 Task: Filter date posted in the past 24 hours.
Action: Mouse moved to (250, 92)
Screenshot: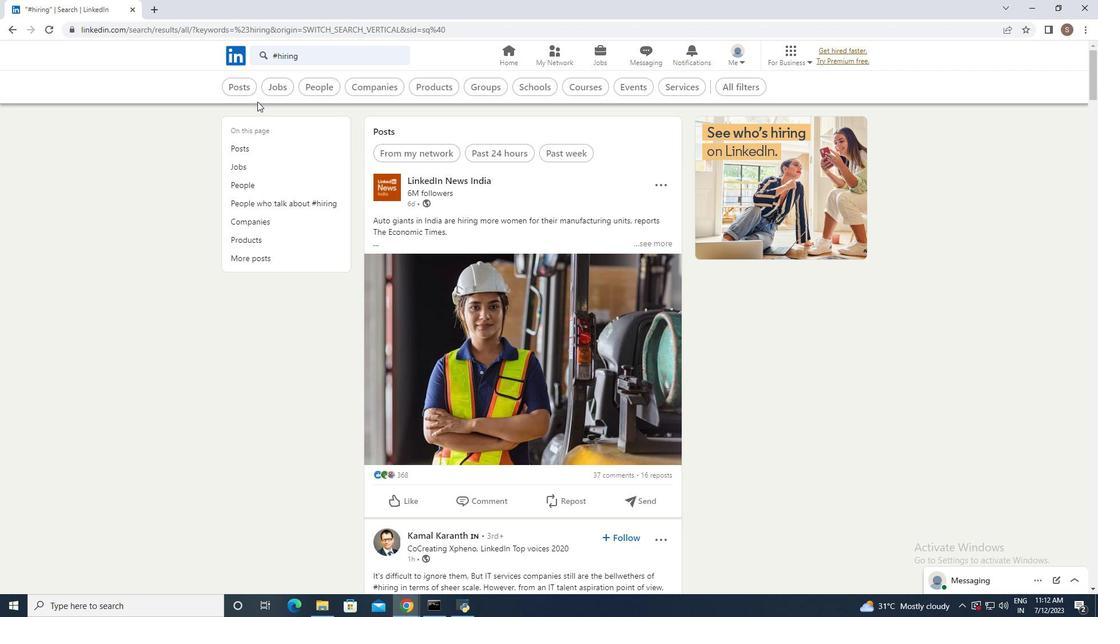 
Action: Mouse pressed left at (250, 92)
Screenshot: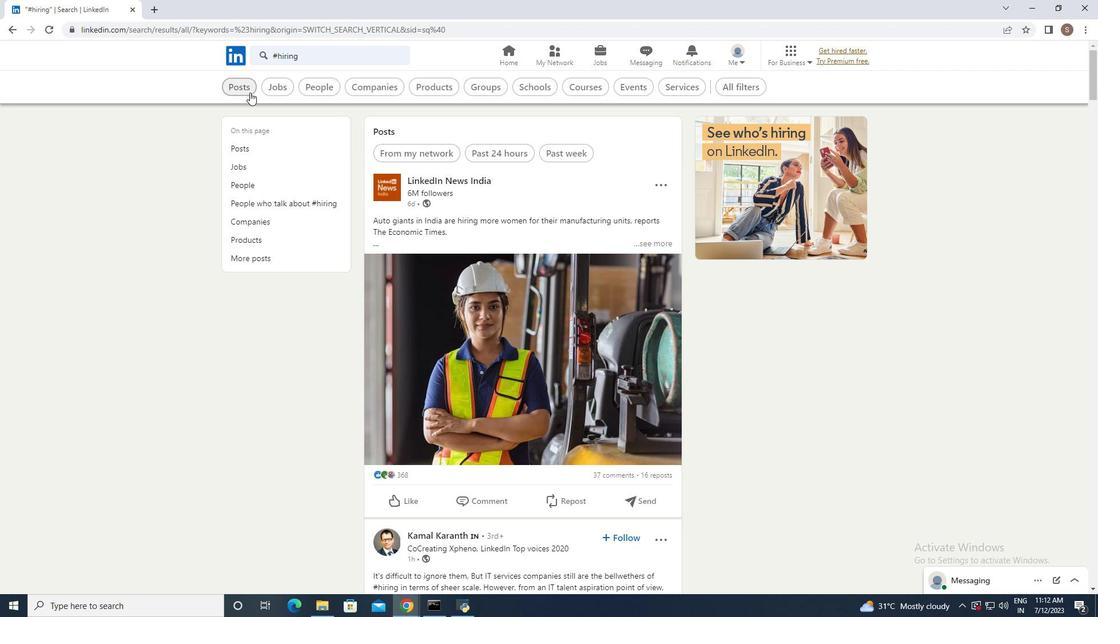 
Action: Mouse moved to (402, 82)
Screenshot: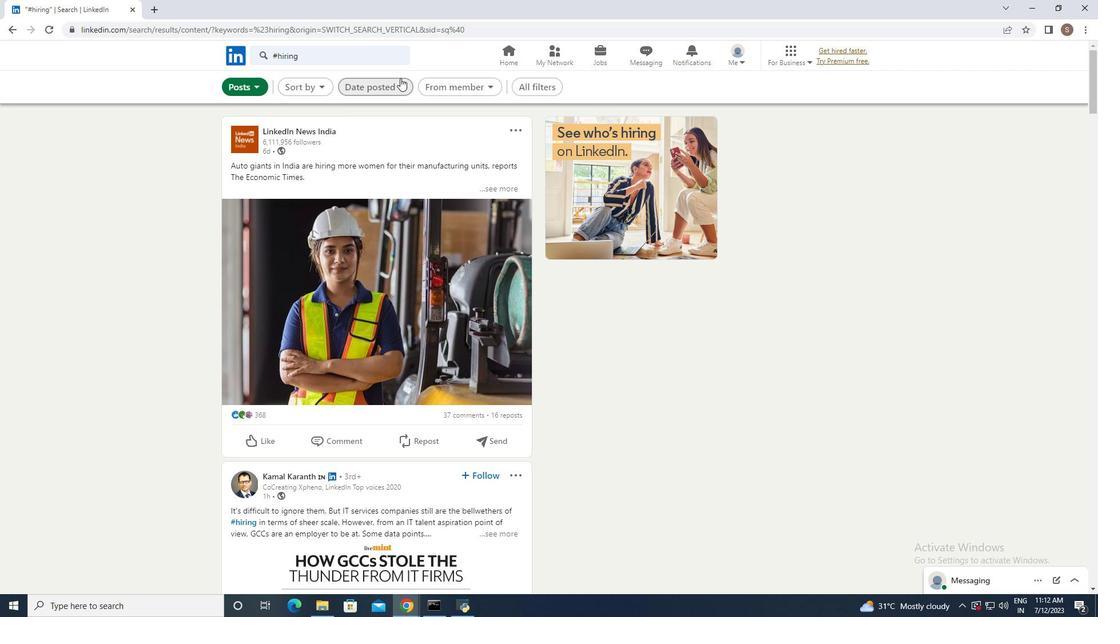 
Action: Mouse pressed left at (402, 82)
Screenshot: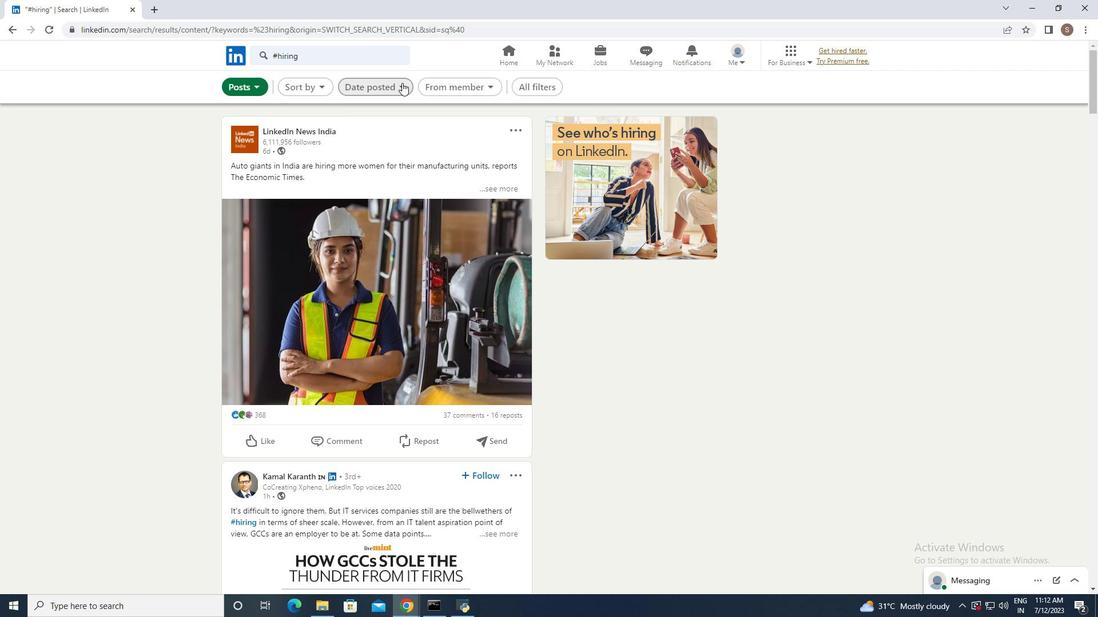 
Action: Mouse moved to (340, 119)
Screenshot: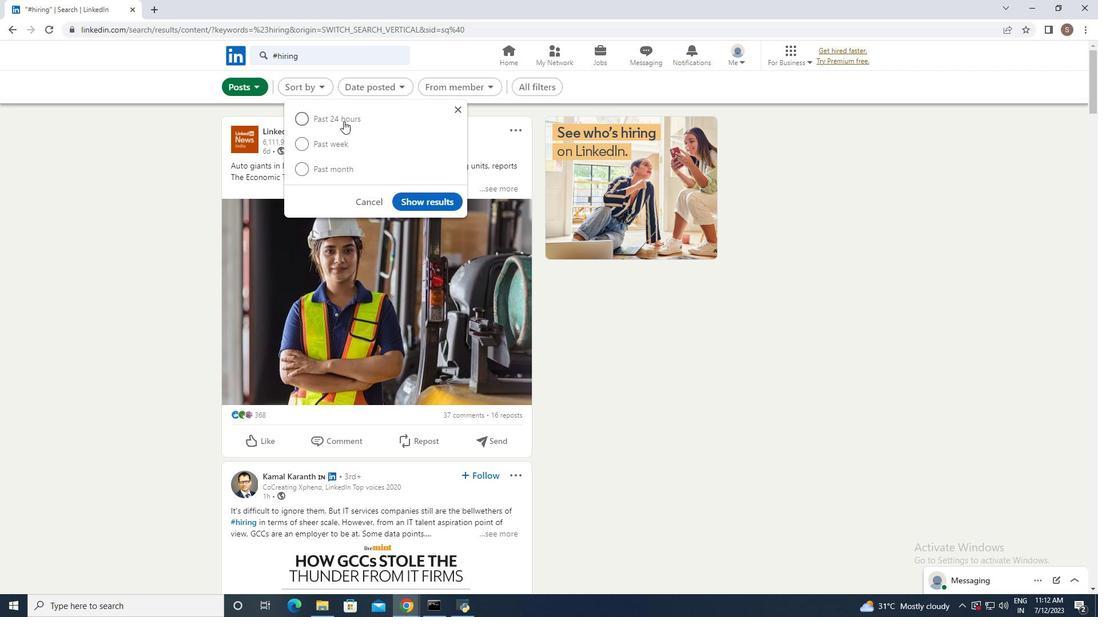 
Action: Mouse pressed left at (340, 119)
Screenshot: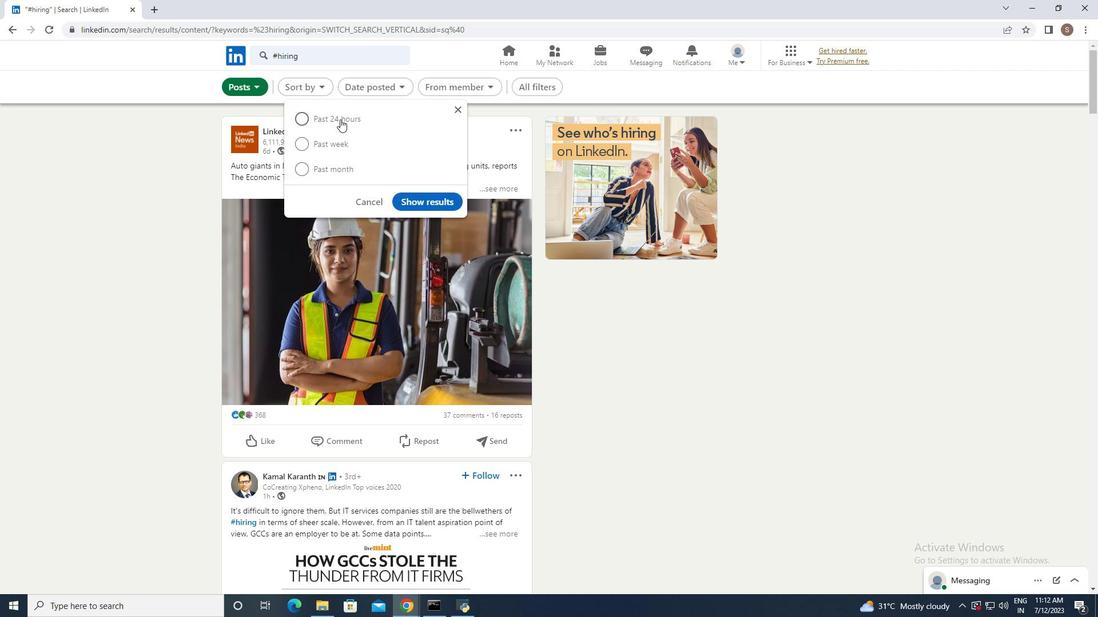 
Action: Mouse moved to (391, 88)
Screenshot: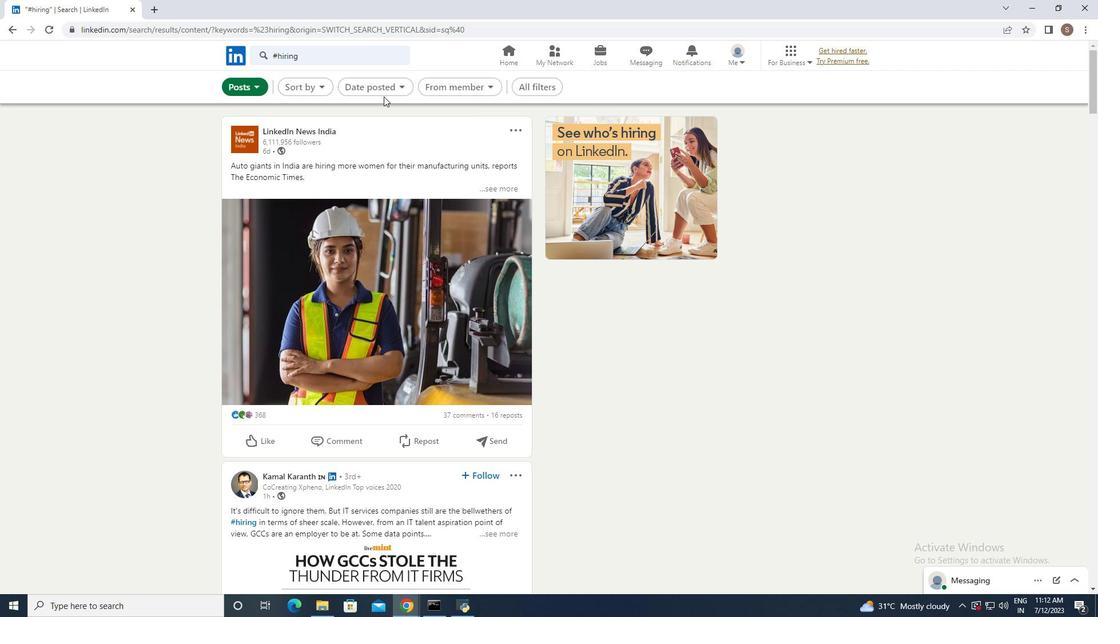 
Action: Mouse pressed left at (391, 88)
Screenshot: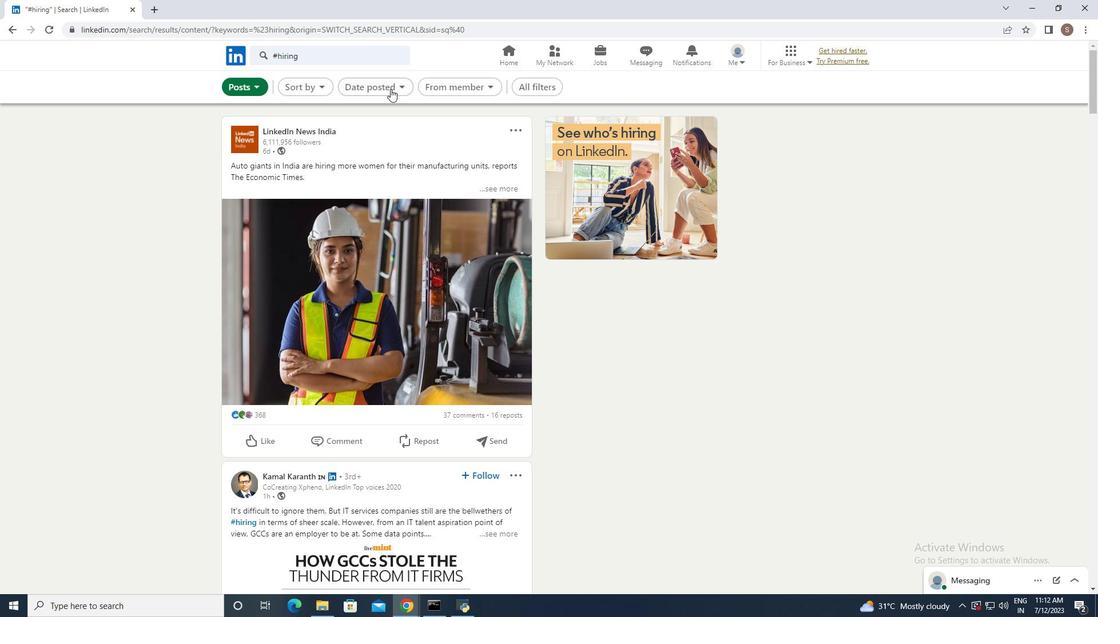 
Action: Mouse moved to (408, 85)
Screenshot: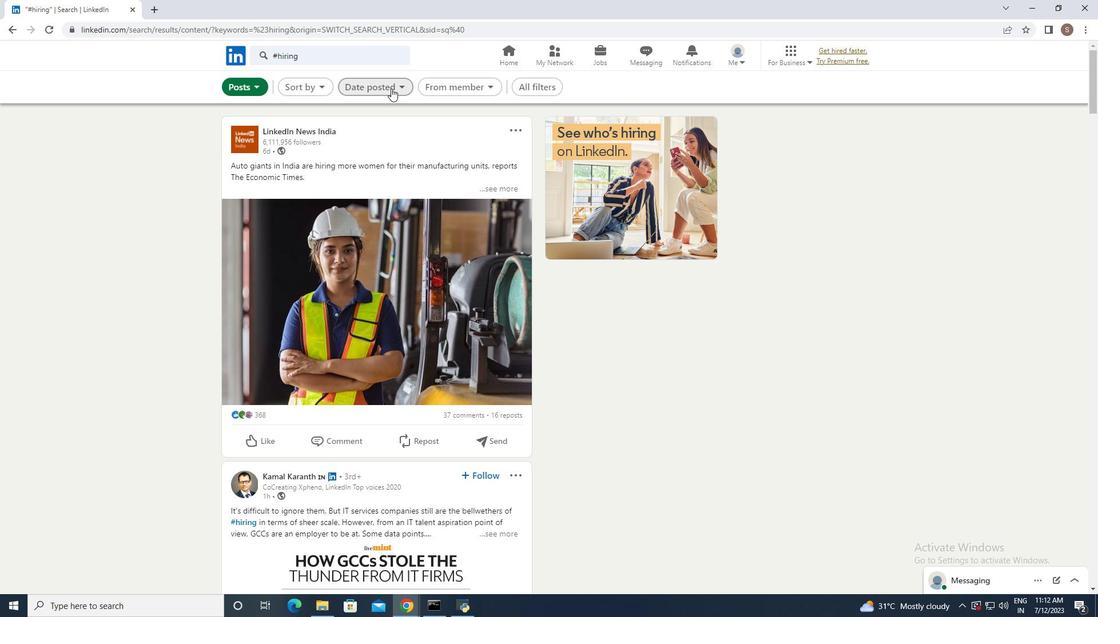 
Action: Mouse pressed left at (408, 85)
Screenshot: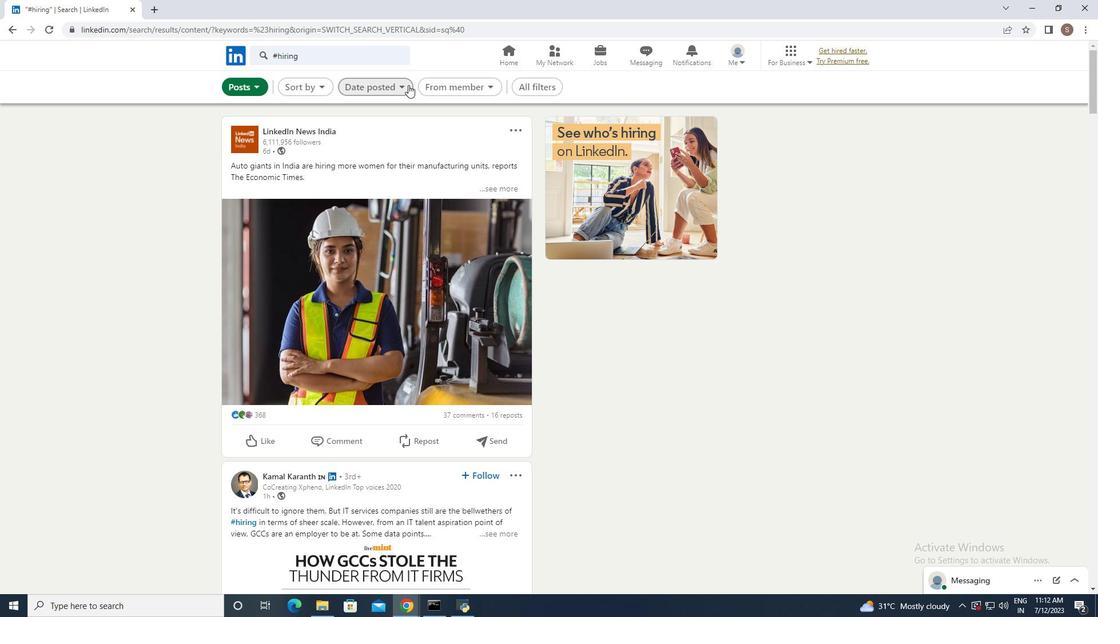 
Action: Mouse moved to (428, 197)
Screenshot: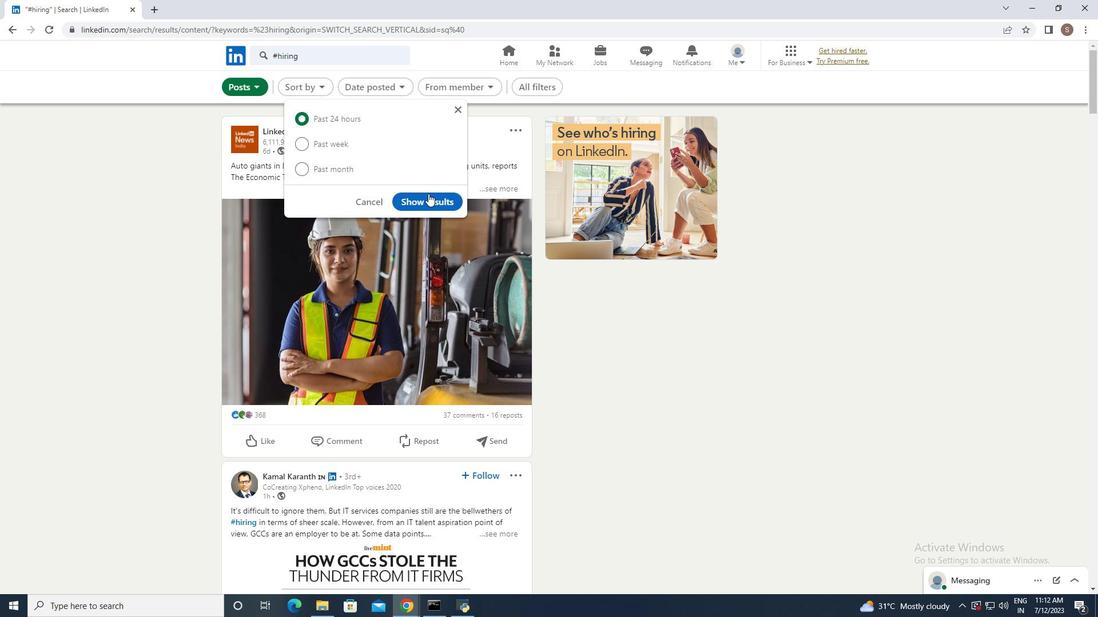 
Action: Mouse pressed left at (428, 197)
Screenshot: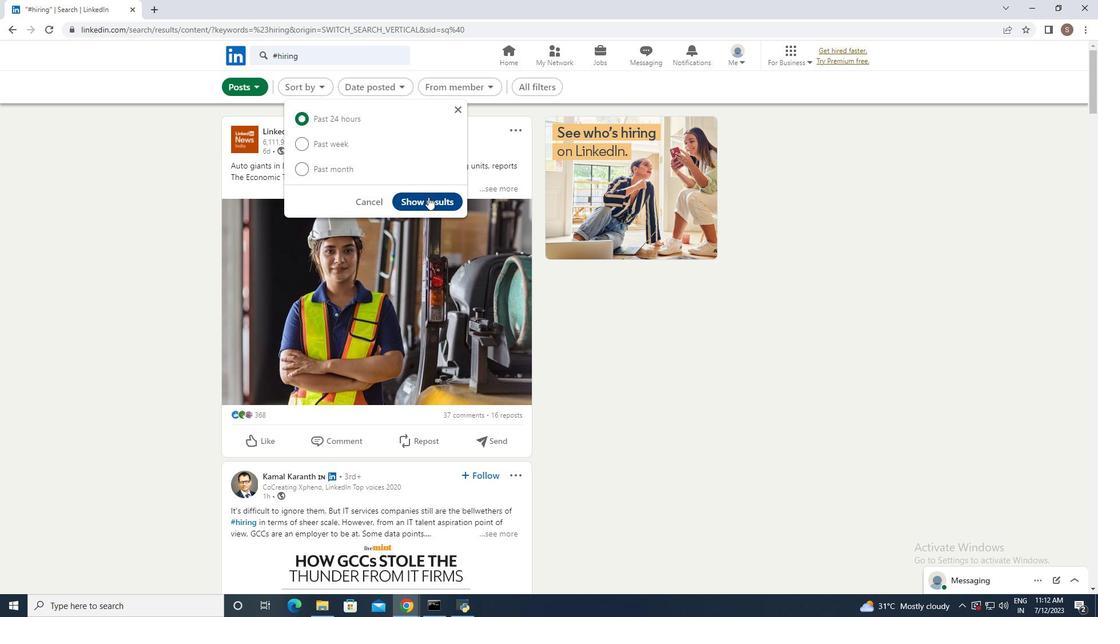 
